 Task: Add a dependency to the task Add support for voice commands to the mobile app , the existing task  Fix issue causing database deadlock on high traffic pages in the project TransitPlan.
Action: Mouse moved to (643, 459)
Screenshot: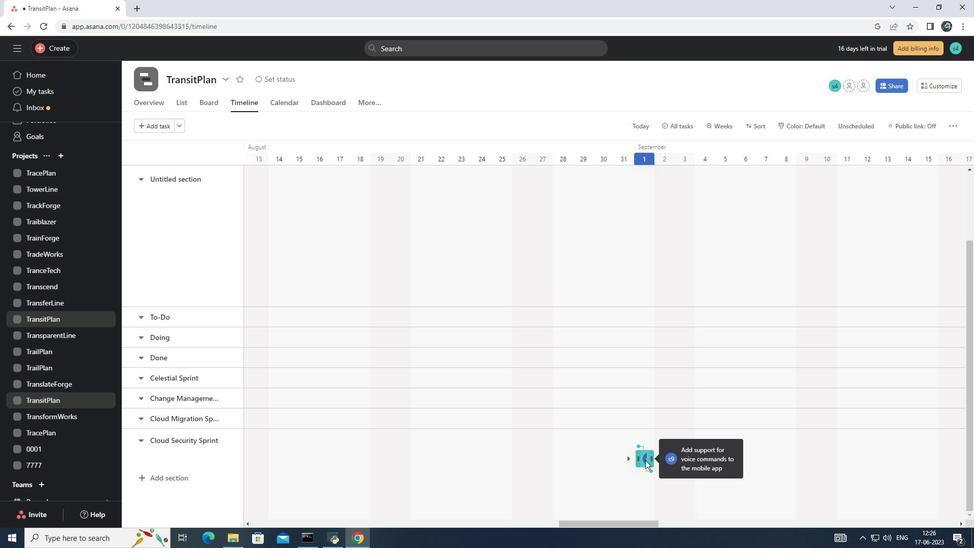 
Action: Mouse pressed left at (643, 459)
Screenshot: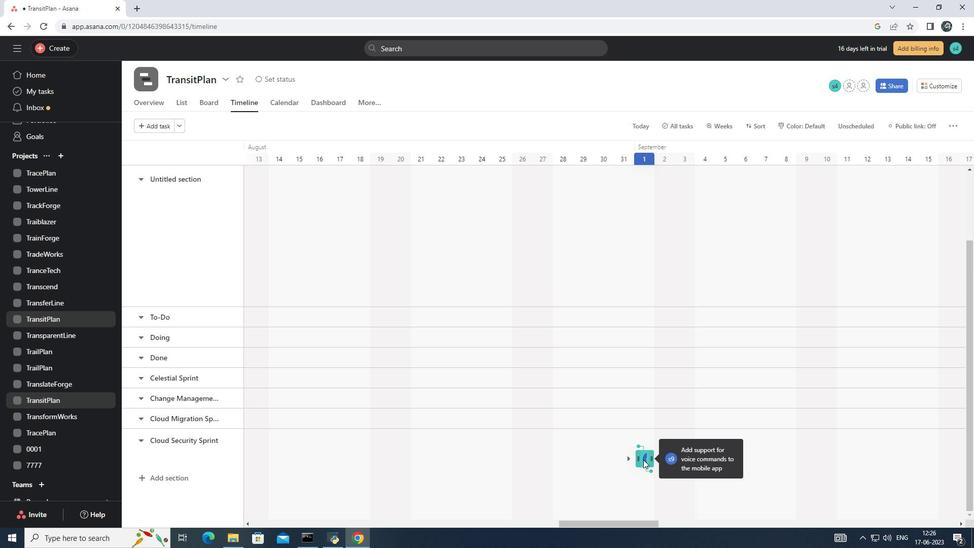 
Action: Mouse moved to (727, 257)
Screenshot: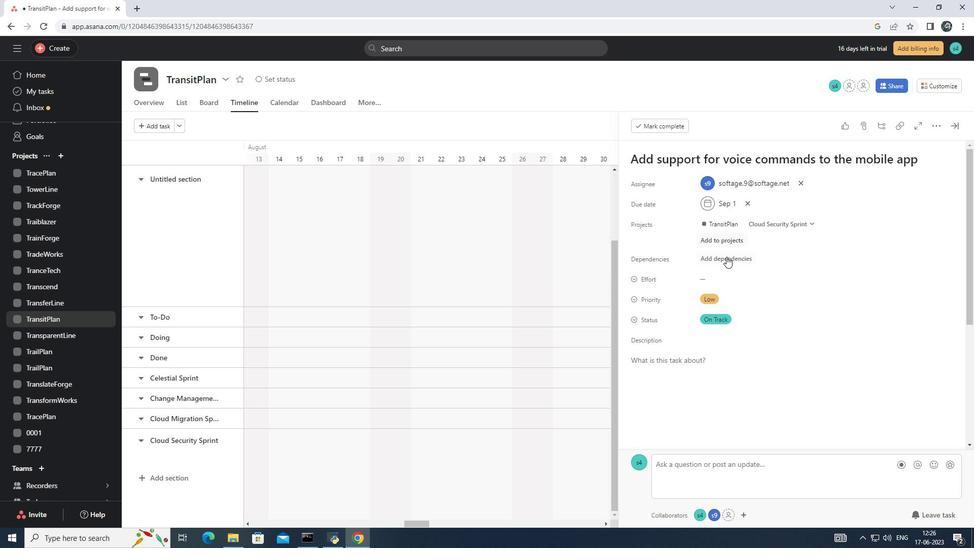
Action: Mouse pressed left at (727, 257)
Screenshot: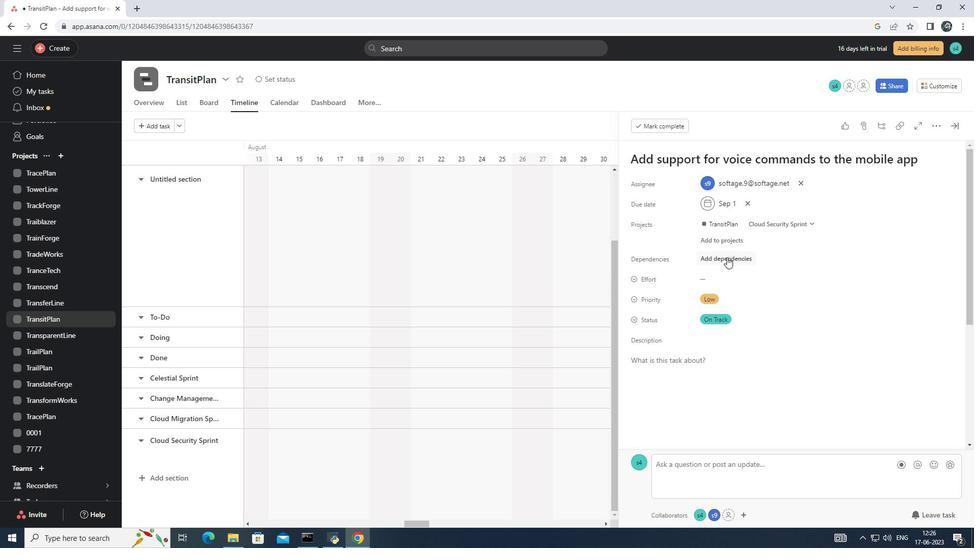 
Action: Mouse moved to (766, 298)
Screenshot: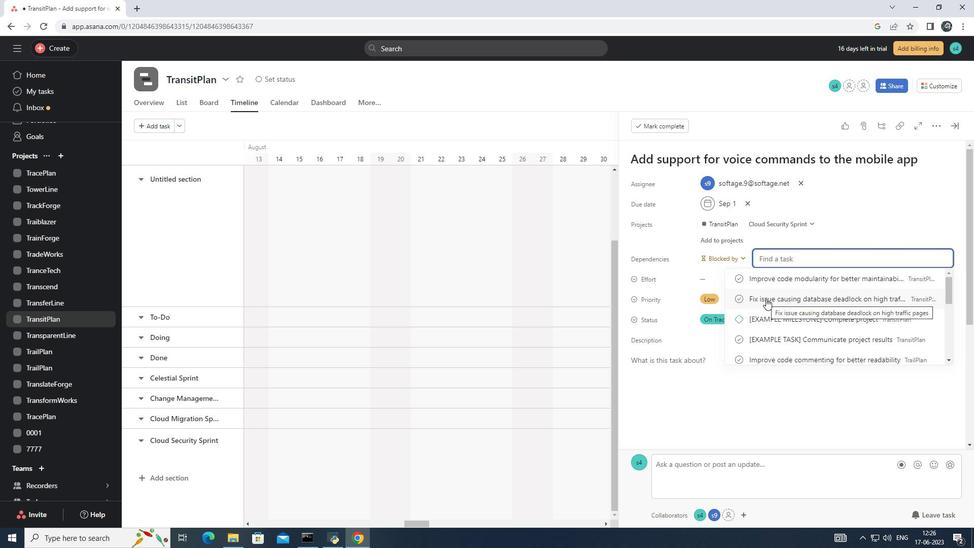 
Action: Mouse pressed left at (766, 298)
Screenshot: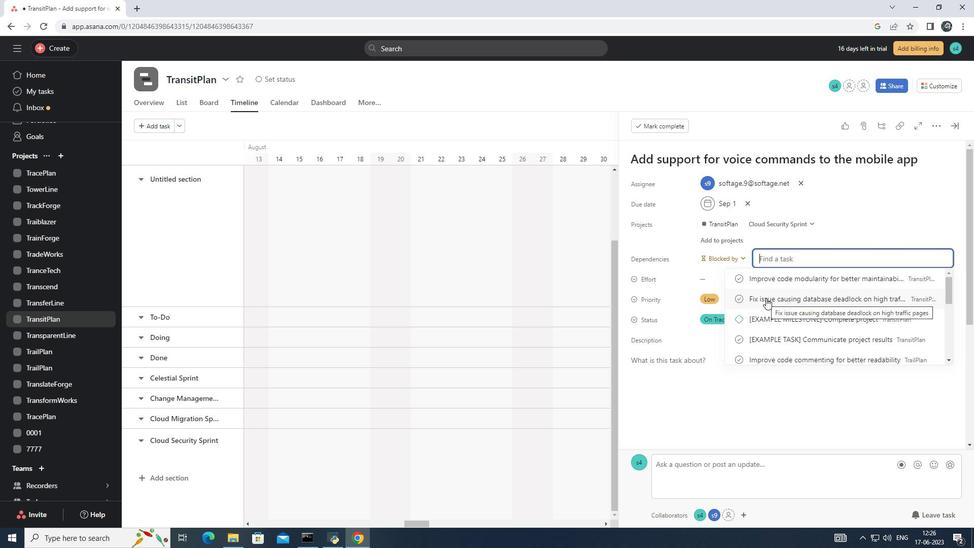 
Action: Mouse moved to (587, 305)
Screenshot: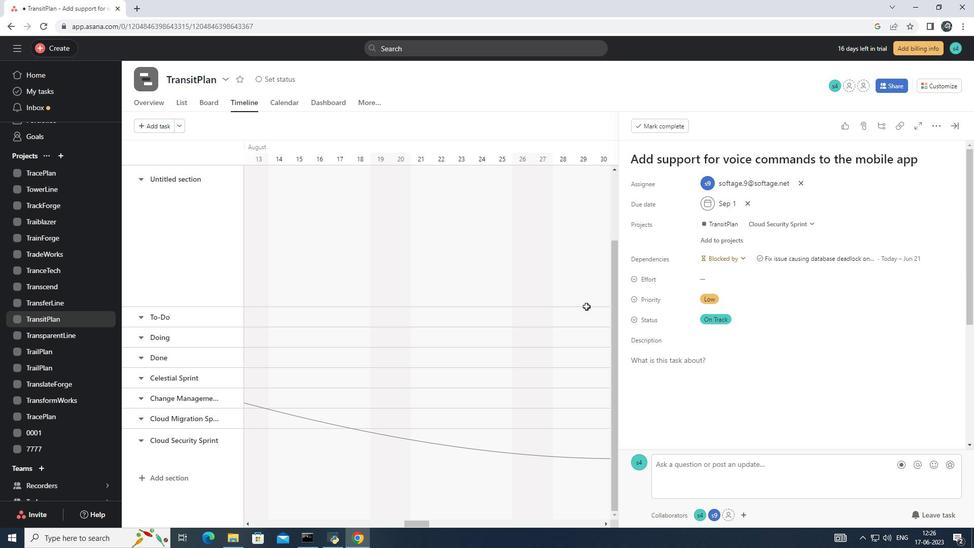 
